 Task: Sort the products in the category "Swiss" by unit price (low first).
Action: Mouse moved to (809, 294)
Screenshot: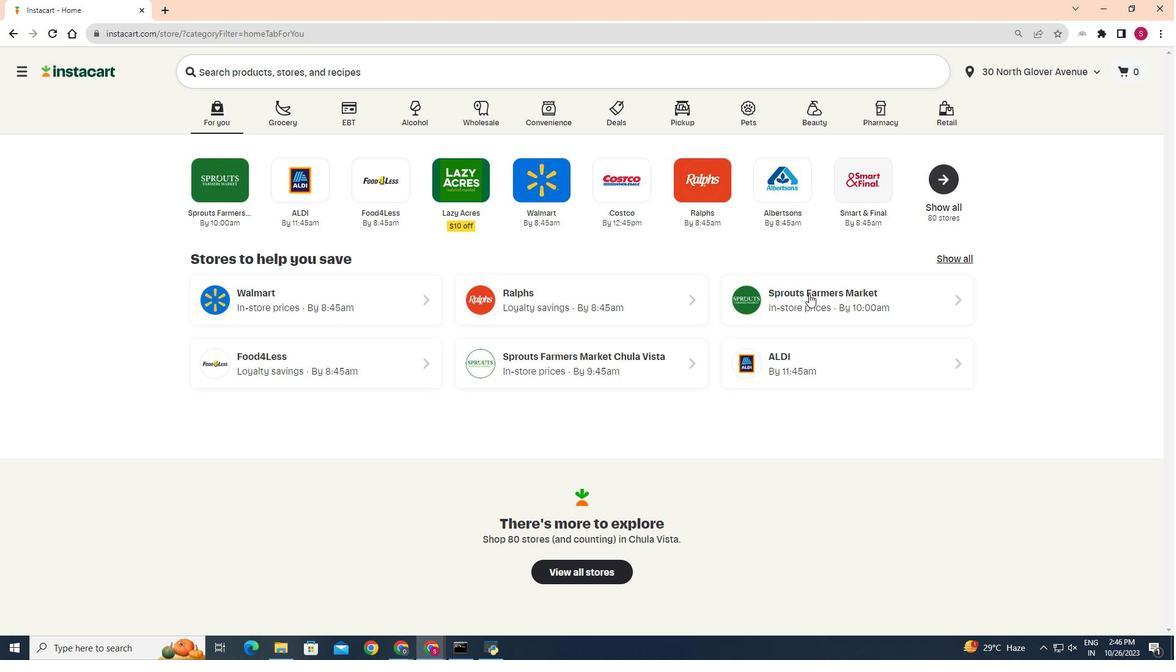 
Action: Mouse pressed left at (809, 294)
Screenshot: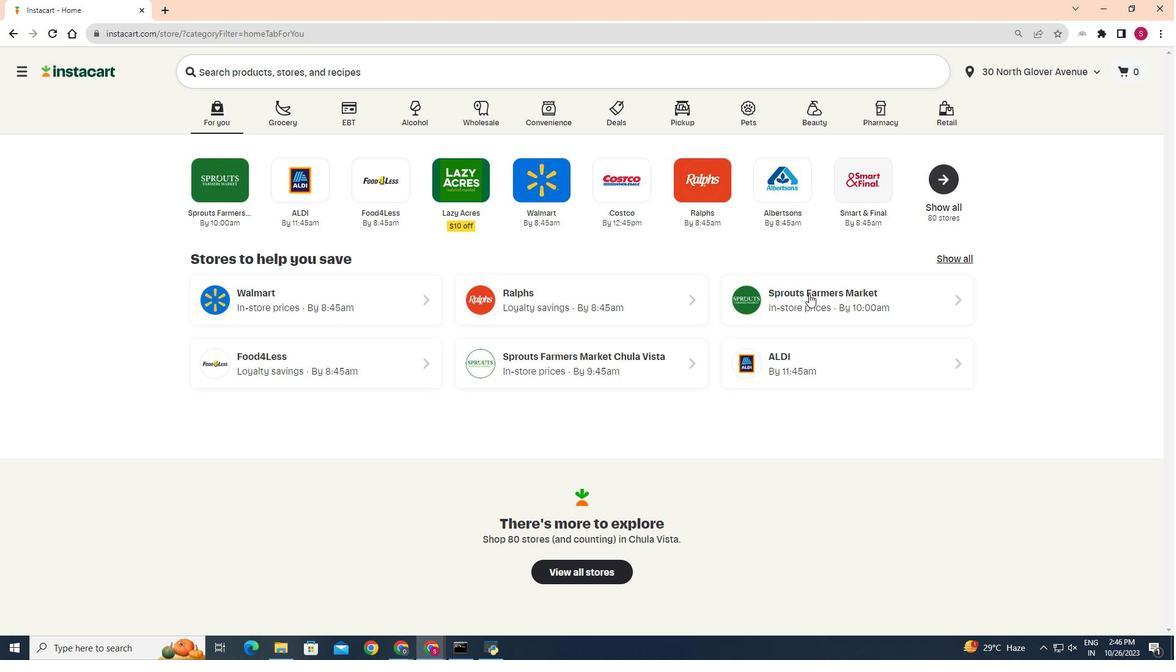 
Action: Mouse moved to (44, 510)
Screenshot: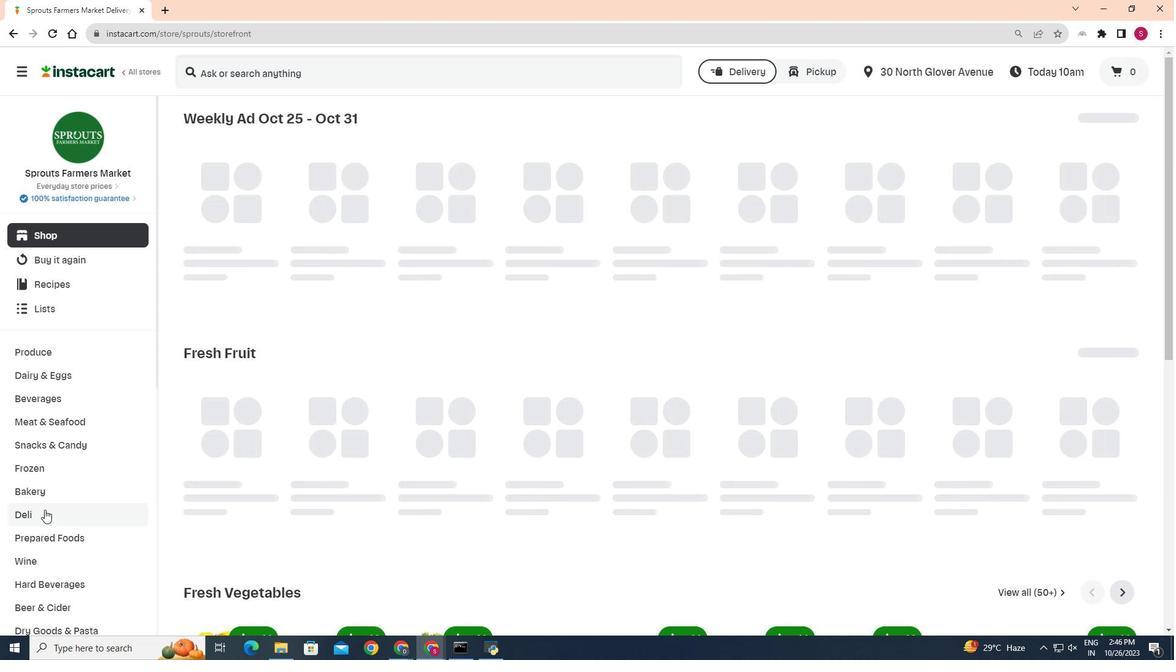
Action: Mouse pressed left at (44, 510)
Screenshot: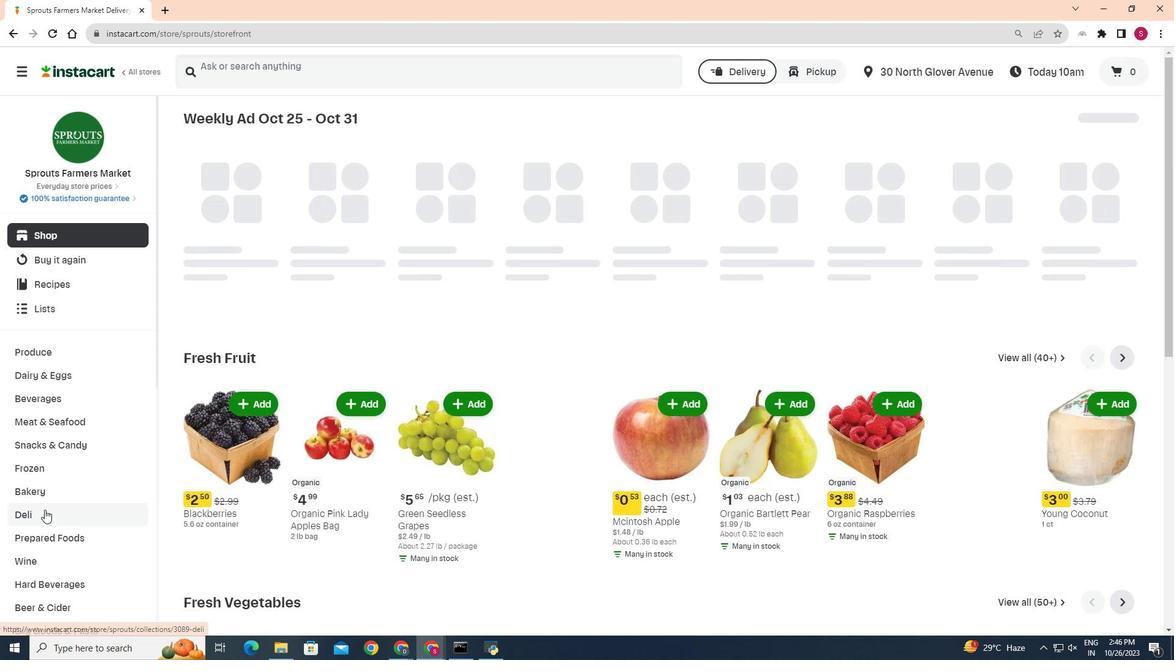 
Action: Mouse moved to (316, 146)
Screenshot: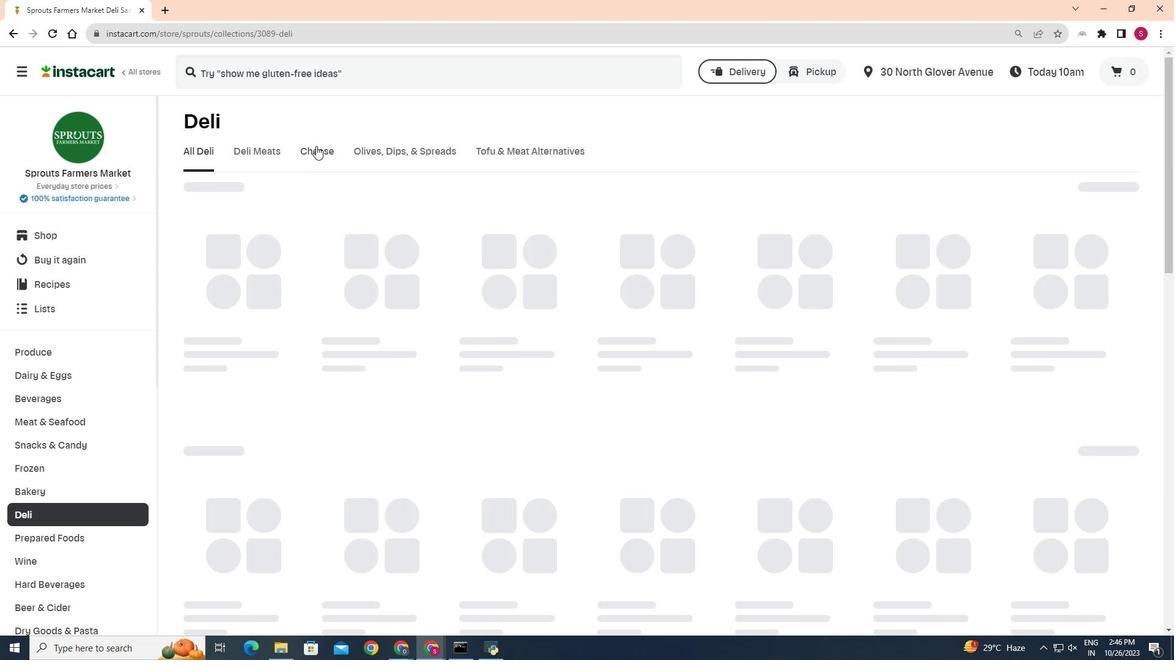 
Action: Mouse pressed left at (316, 146)
Screenshot: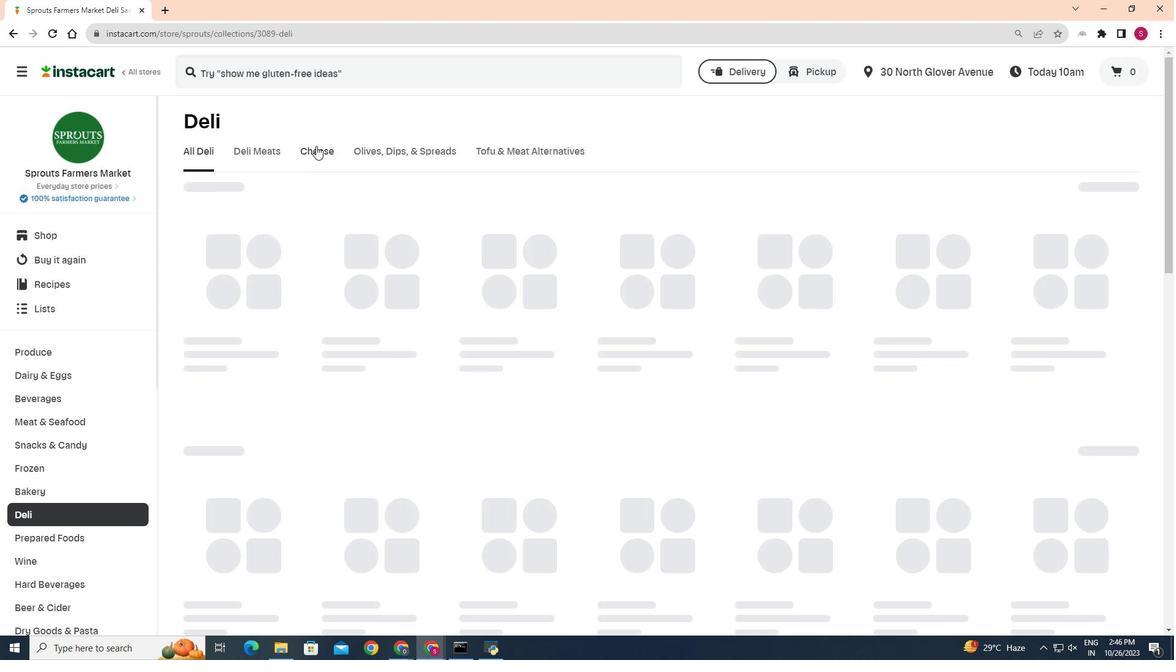 
Action: Mouse moved to (772, 206)
Screenshot: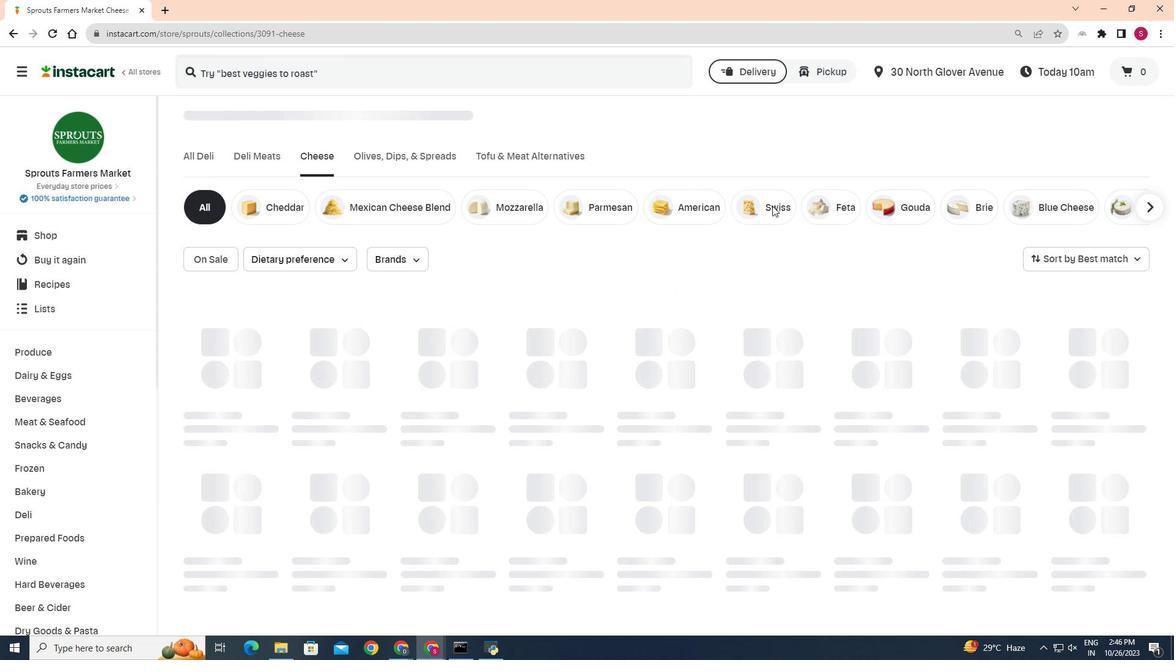 
Action: Mouse pressed left at (772, 206)
Screenshot: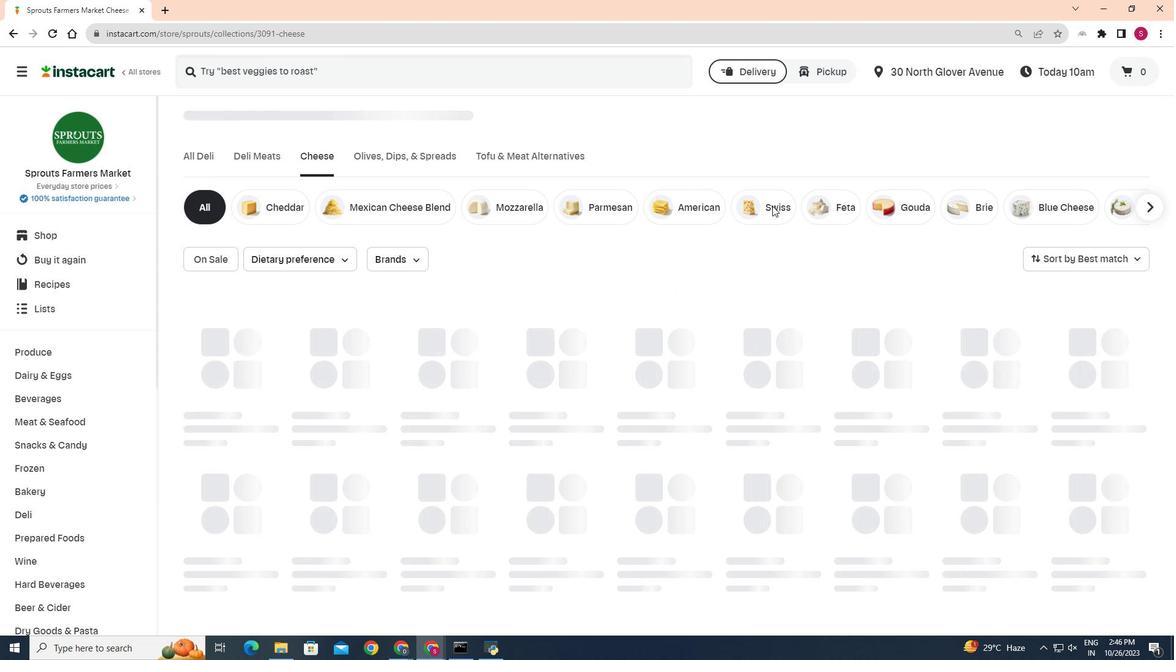 
Action: Mouse moved to (1118, 252)
Screenshot: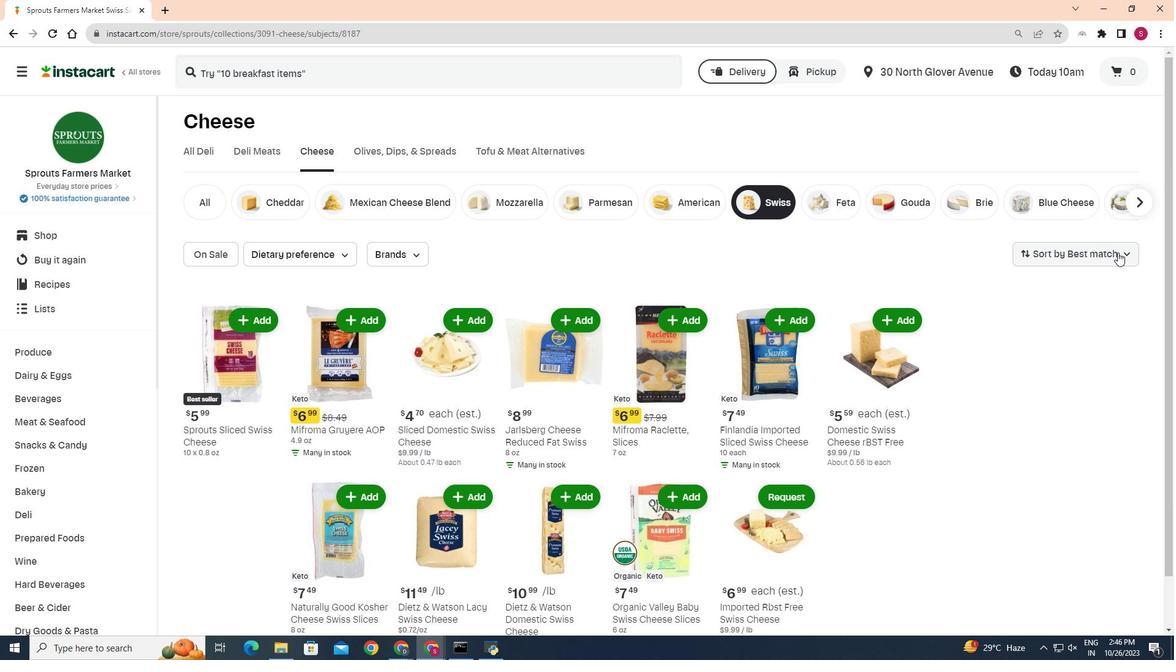 
Action: Mouse pressed left at (1118, 252)
Screenshot: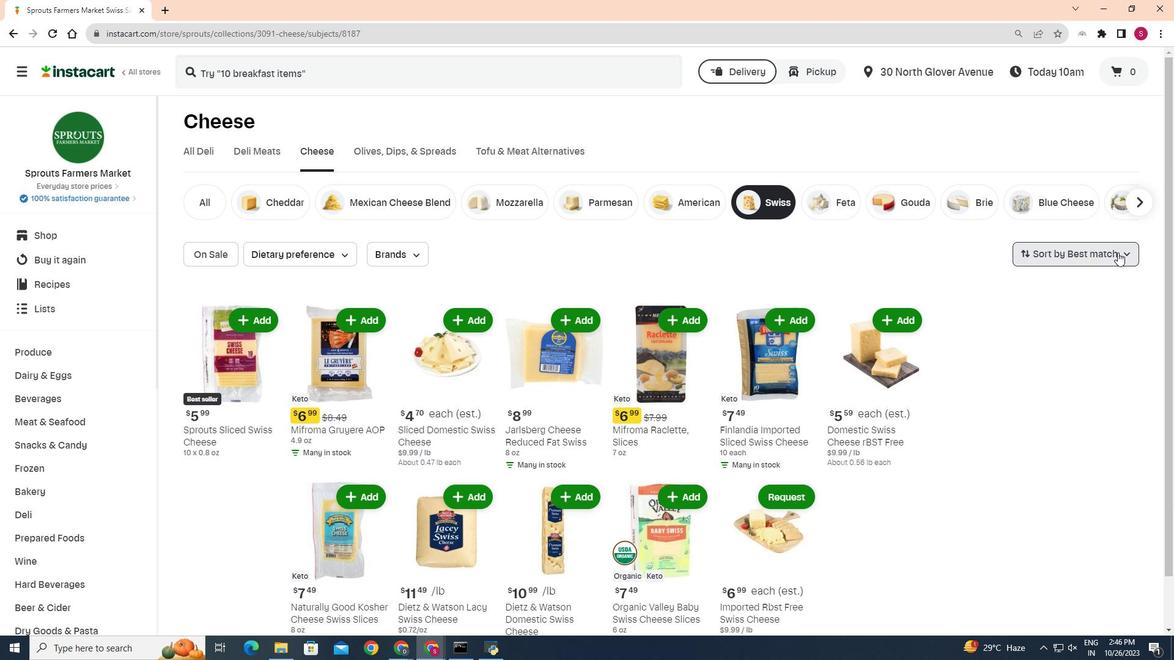 
Action: Mouse moved to (1091, 360)
Screenshot: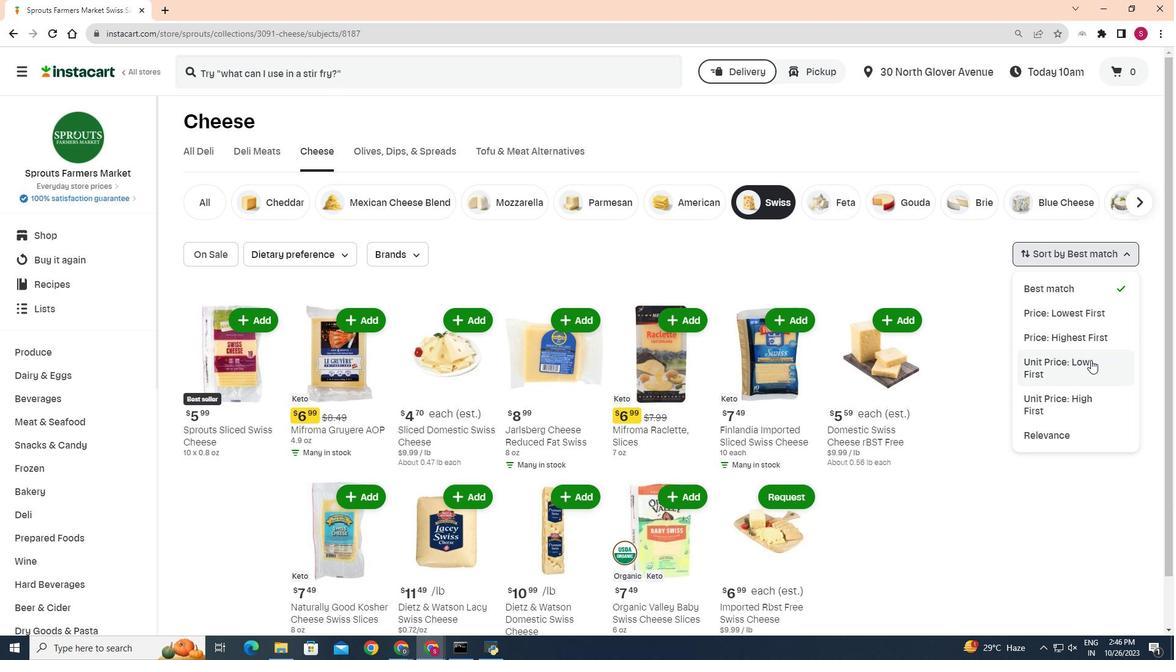 
Action: Mouse pressed left at (1091, 360)
Screenshot: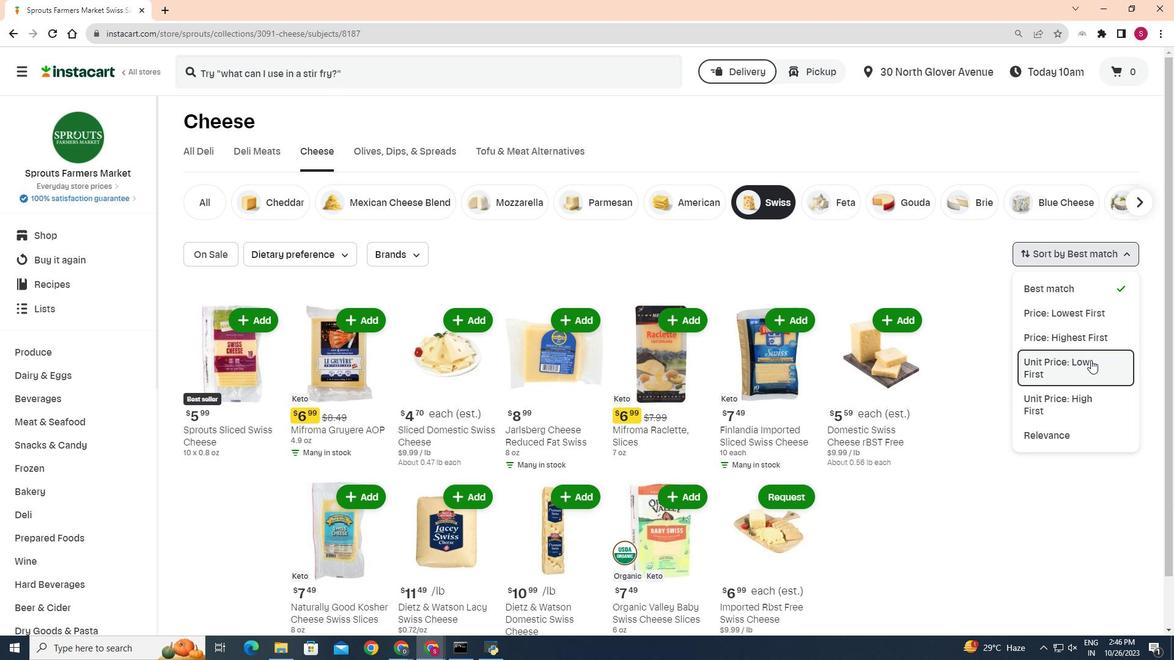 
Action: Mouse moved to (951, 374)
Screenshot: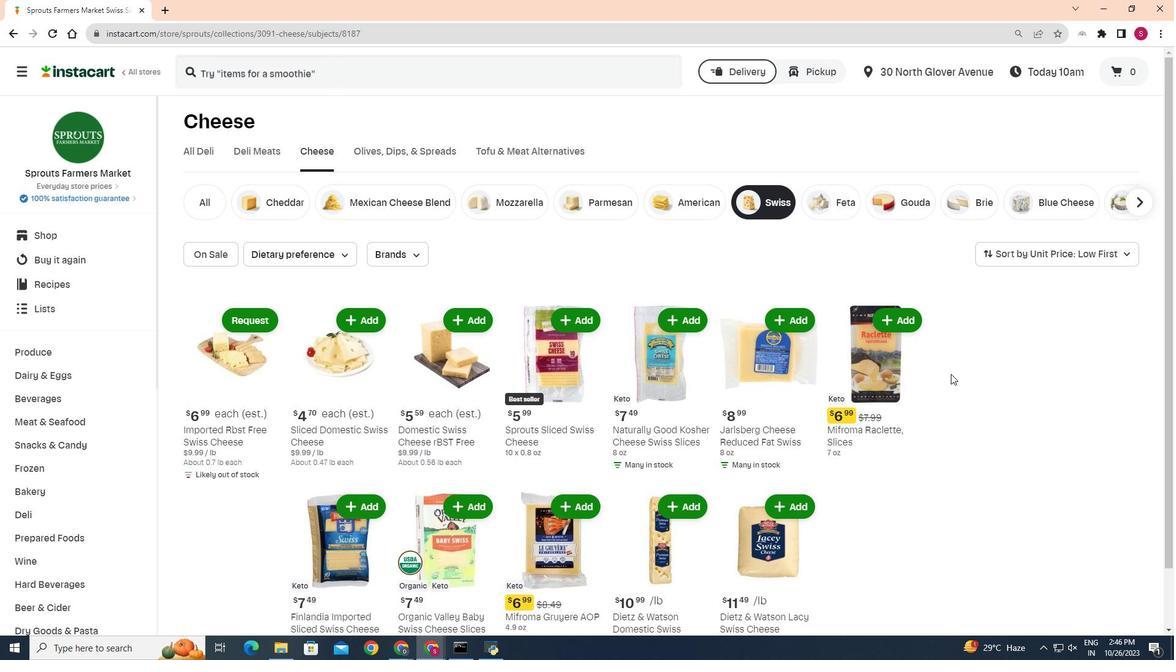 
Action: Mouse scrolled (951, 373) with delta (0, 0)
Screenshot: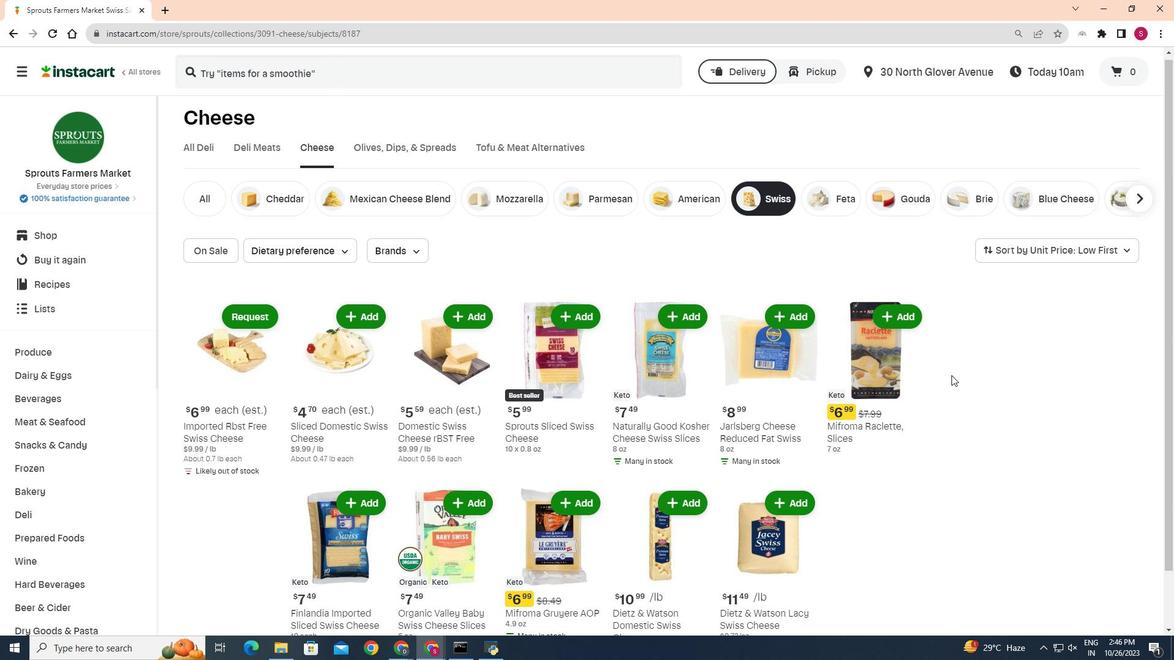 
Action: Mouse scrolled (951, 373) with delta (0, 0)
Screenshot: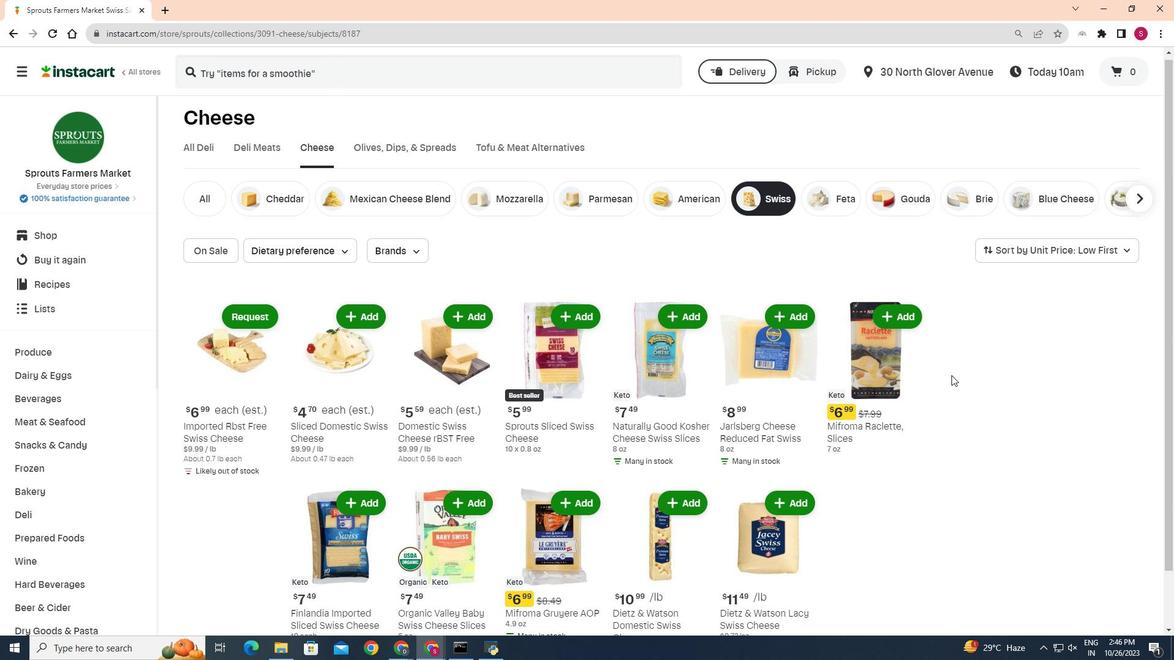 
Action: Mouse moved to (951, 375)
Screenshot: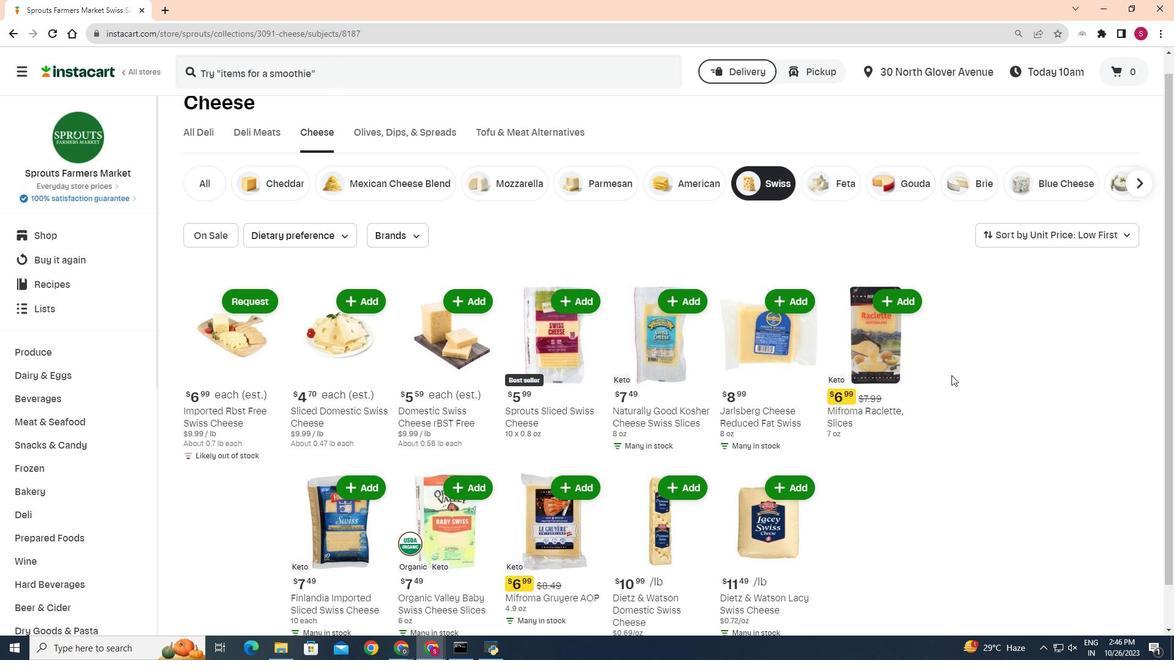 
Action: Mouse scrolled (951, 375) with delta (0, 0)
Screenshot: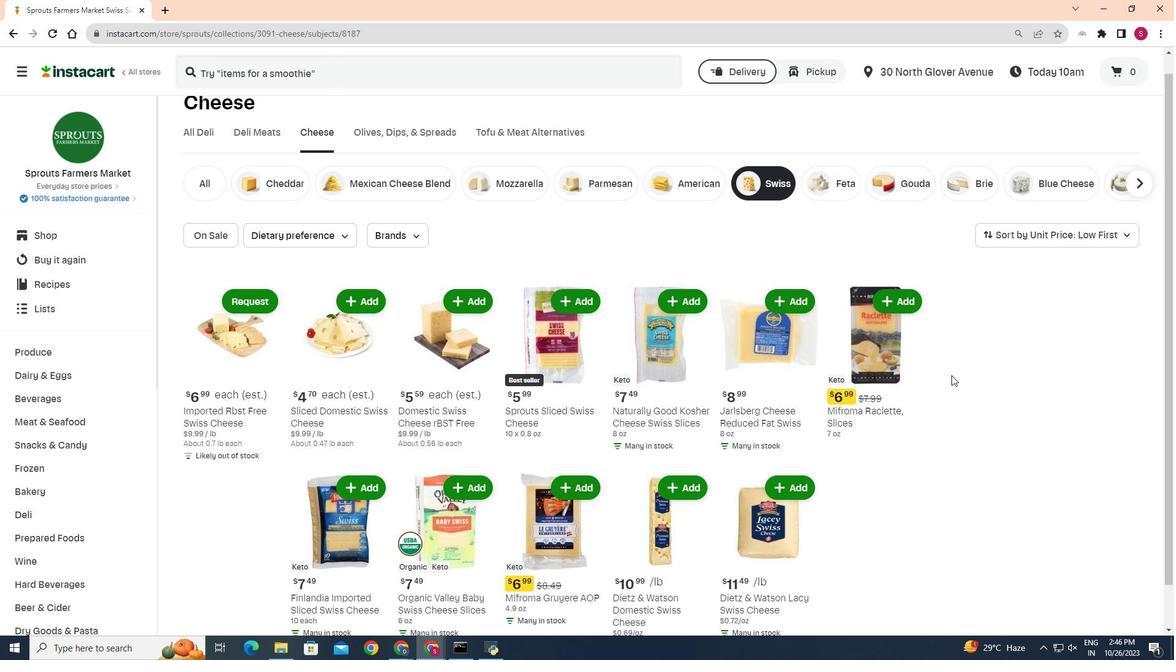 
Action: Mouse scrolled (951, 375) with delta (0, 0)
Screenshot: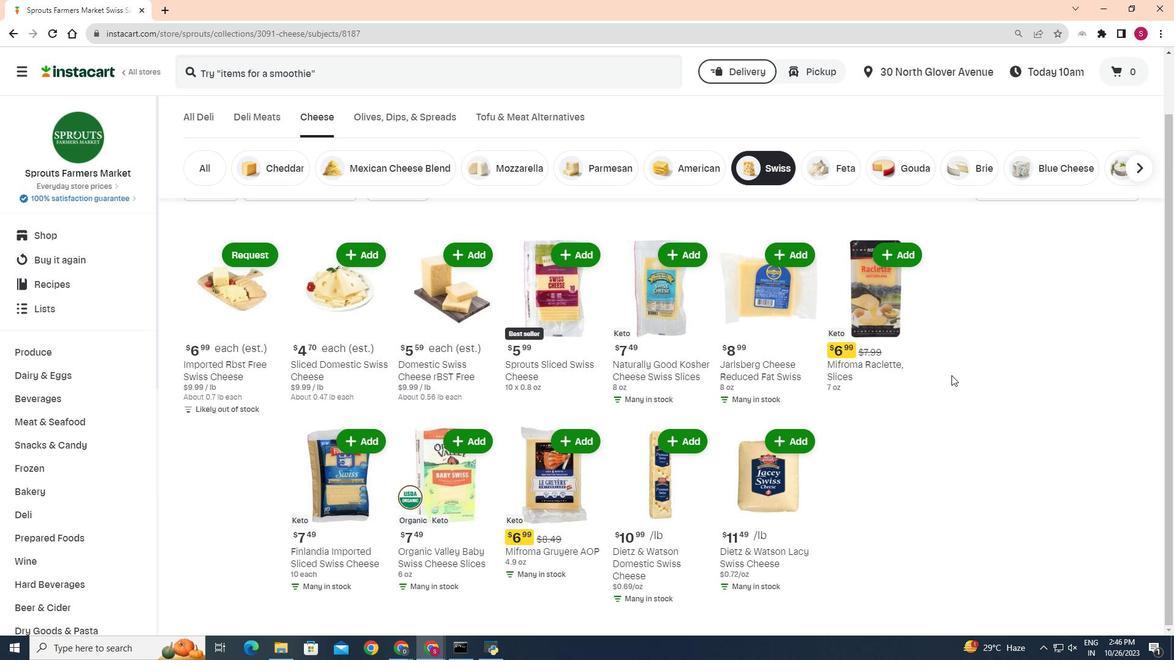 
Action: Mouse scrolled (951, 375) with delta (0, 0)
Screenshot: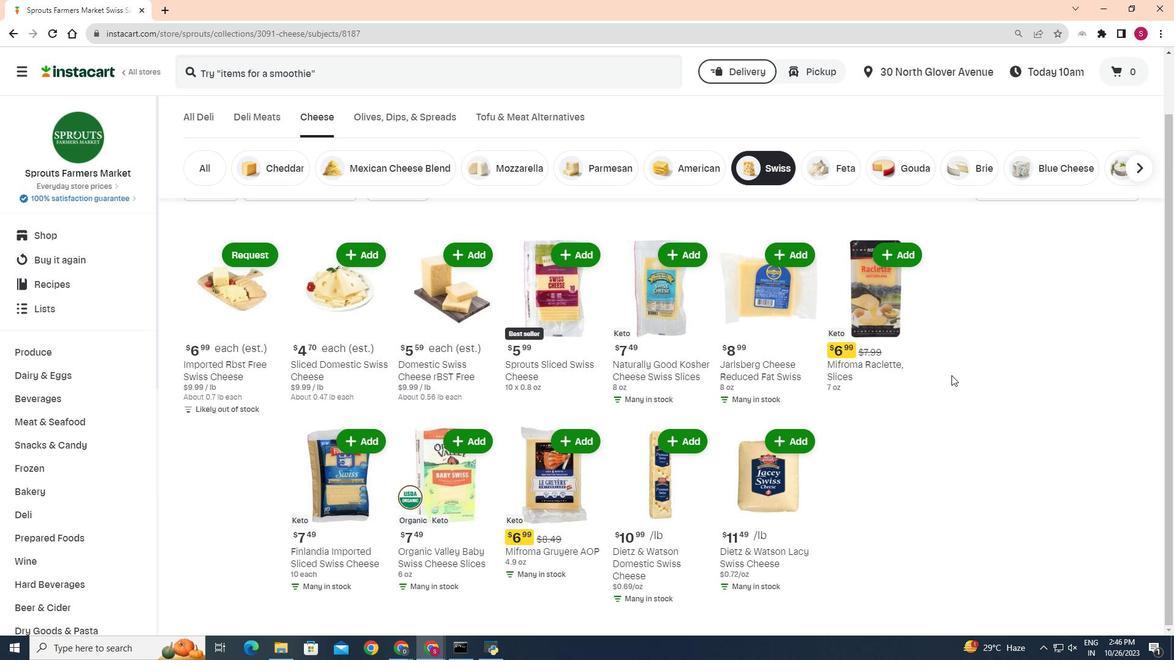
